 Task: In the  document Mswordfile.docxSelect Headings and apply  'Italics' Select the text and align it to the  'Left'. Select the table and apply  All Borders
Action: Mouse moved to (377, 480)
Screenshot: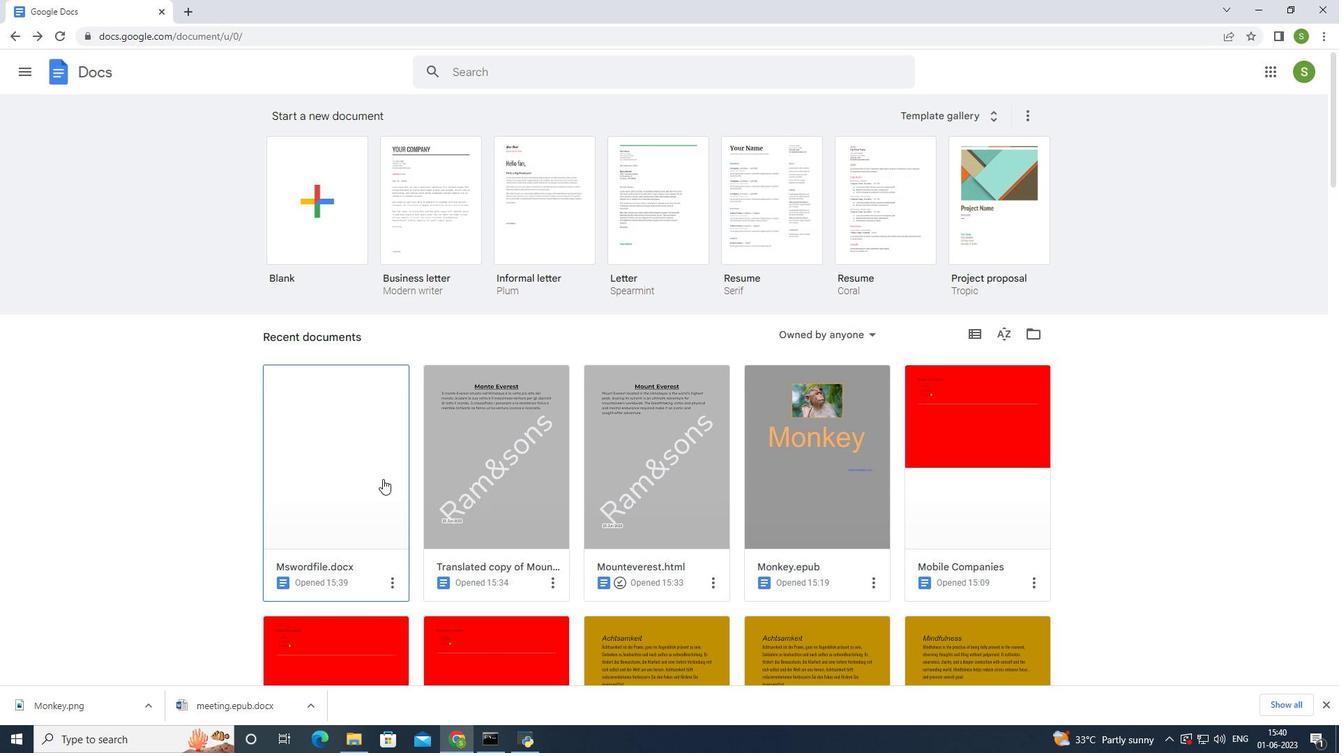 
Action: Mouse pressed left at (377, 480)
Screenshot: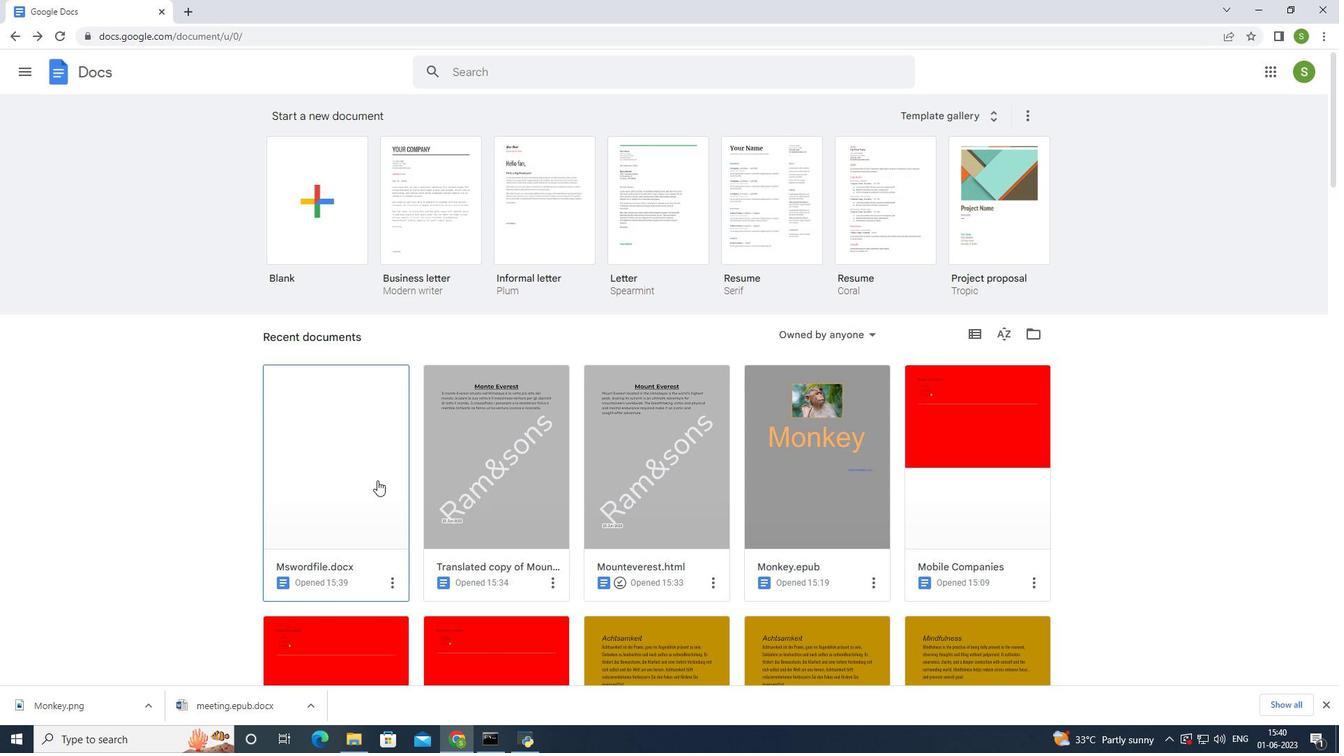 
Action: Mouse moved to (349, 239)
Screenshot: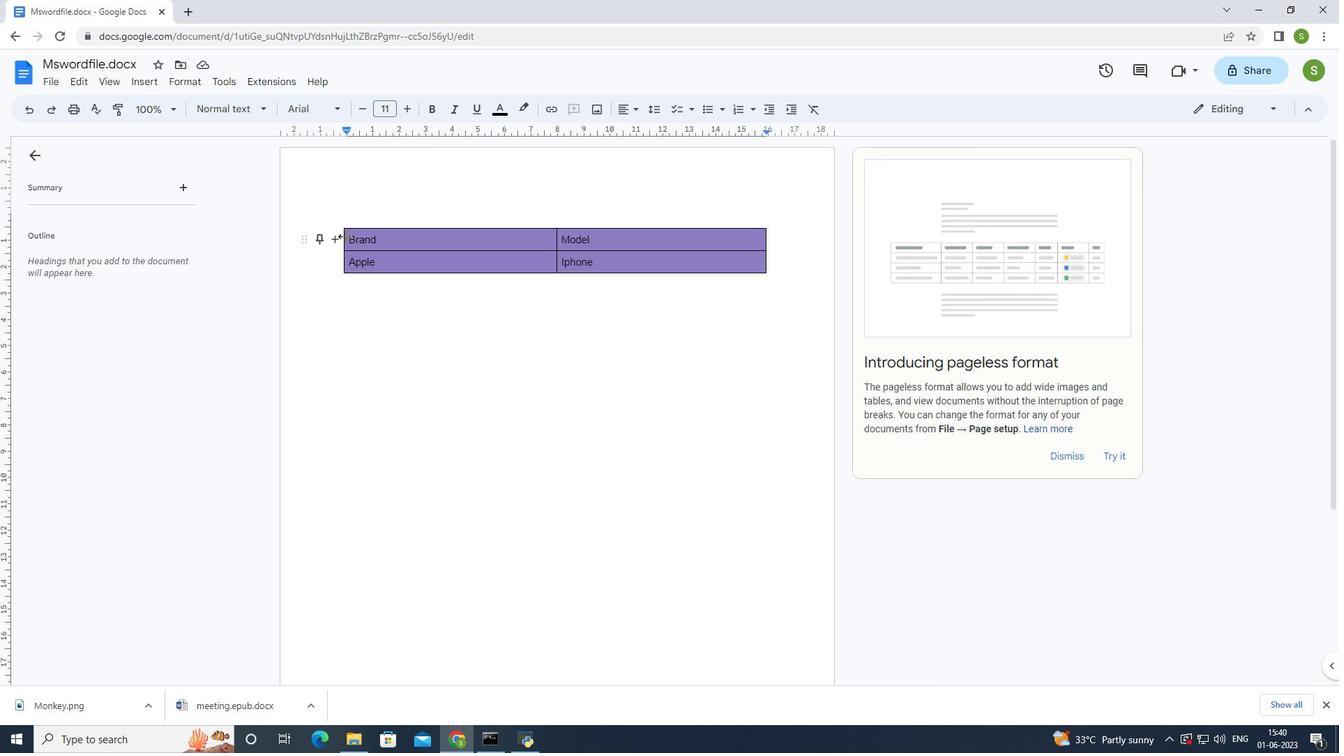 
Action: Mouse pressed left at (349, 239)
Screenshot: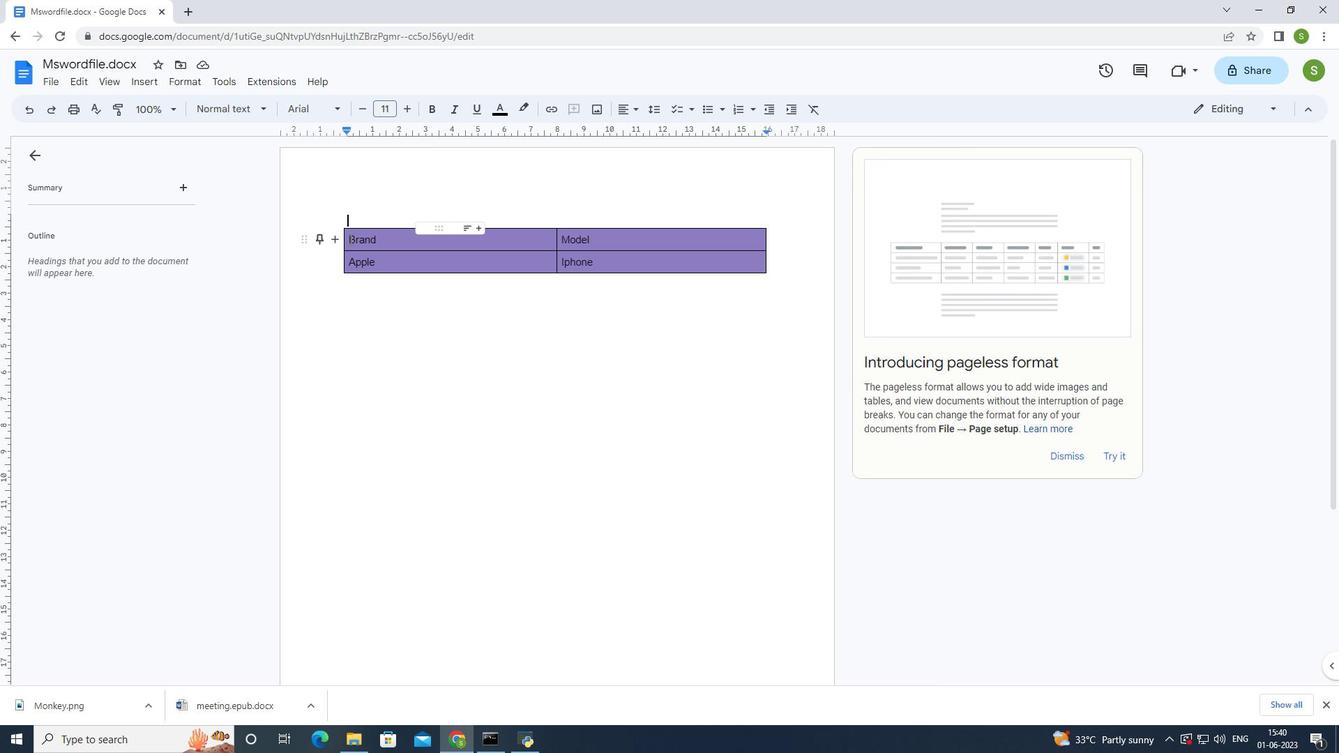 
Action: Mouse moved to (454, 113)
Screenshot: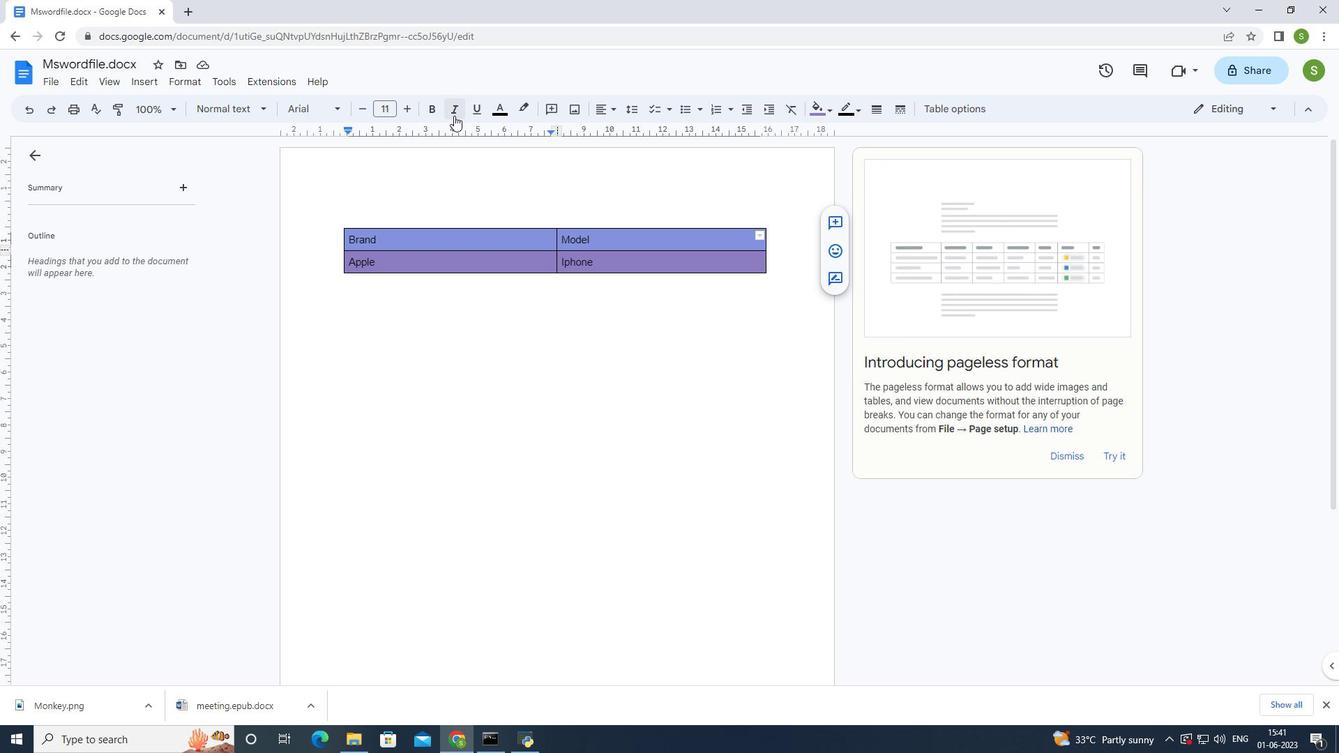 
Action: Mouse pressed left at (454, 113)
Screenshot: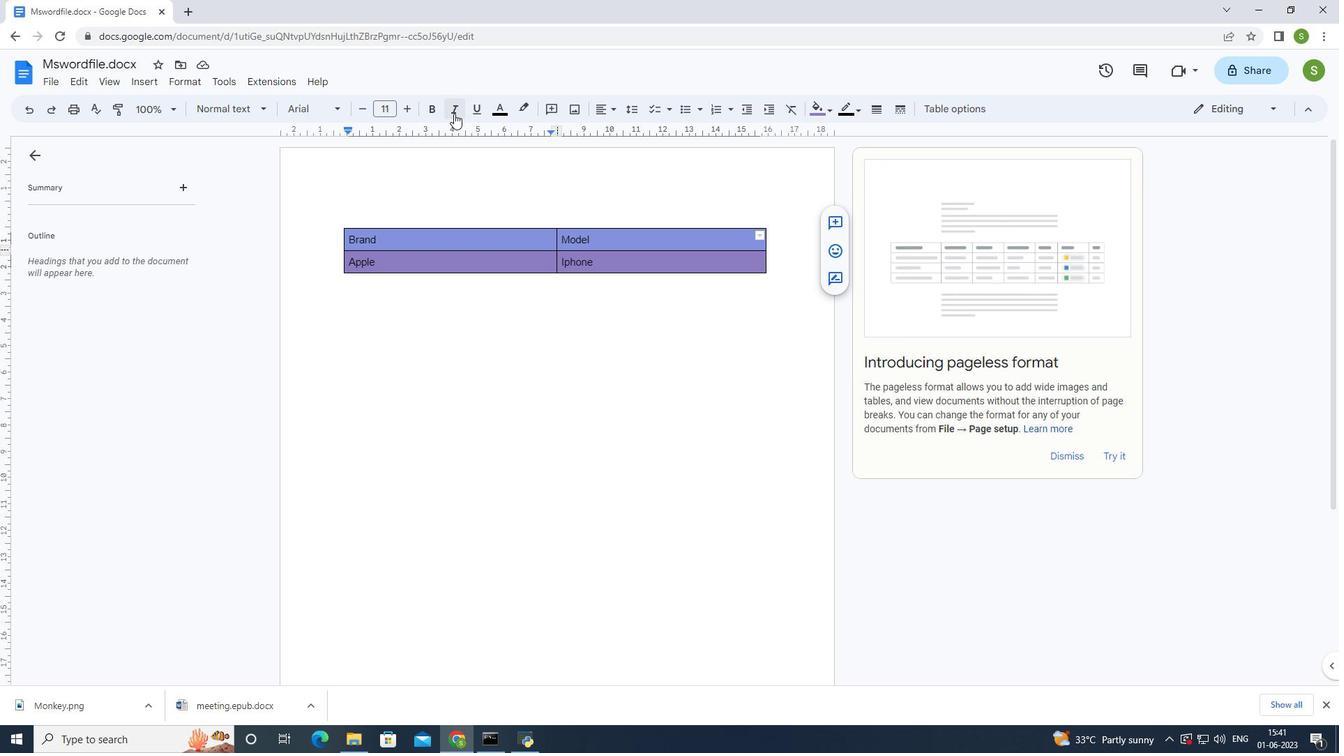 
Action: Mouse moved to (607, 113)
Screenshot: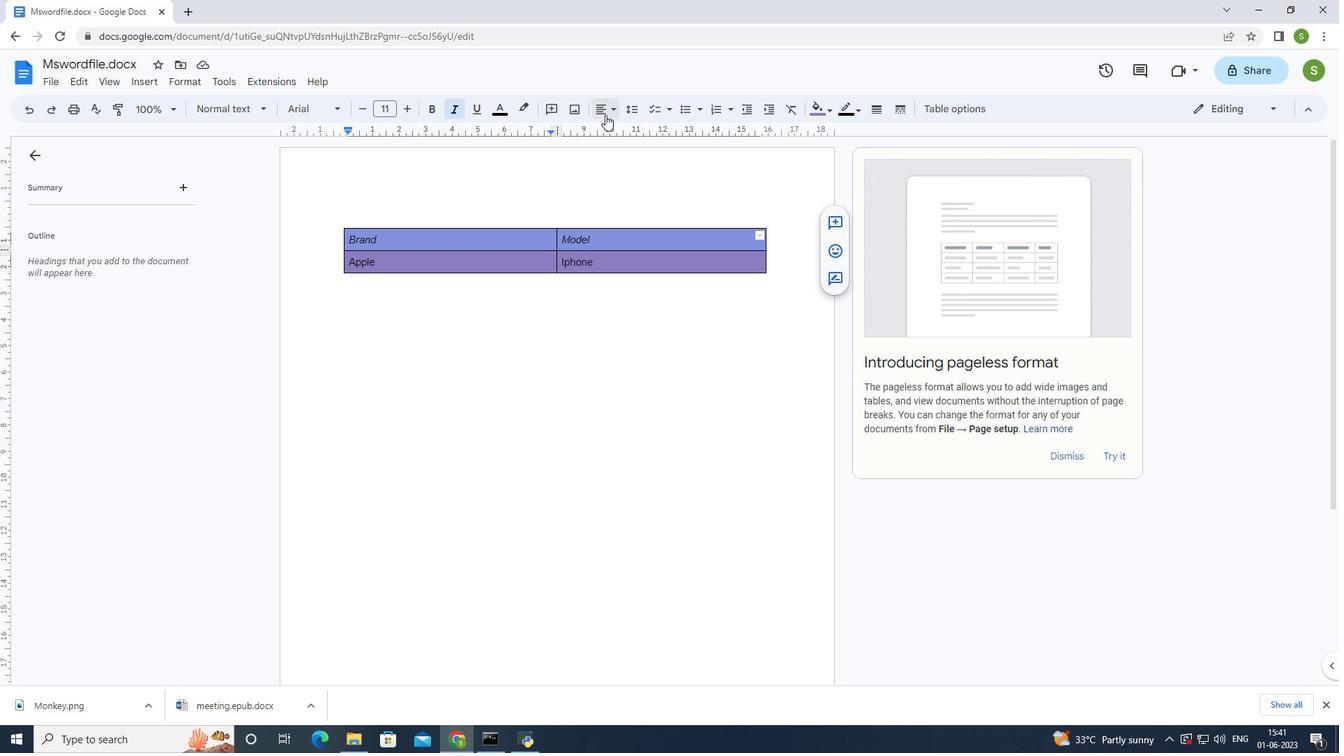
Action: Mouse pressed left at (607, 113)
Screenshot: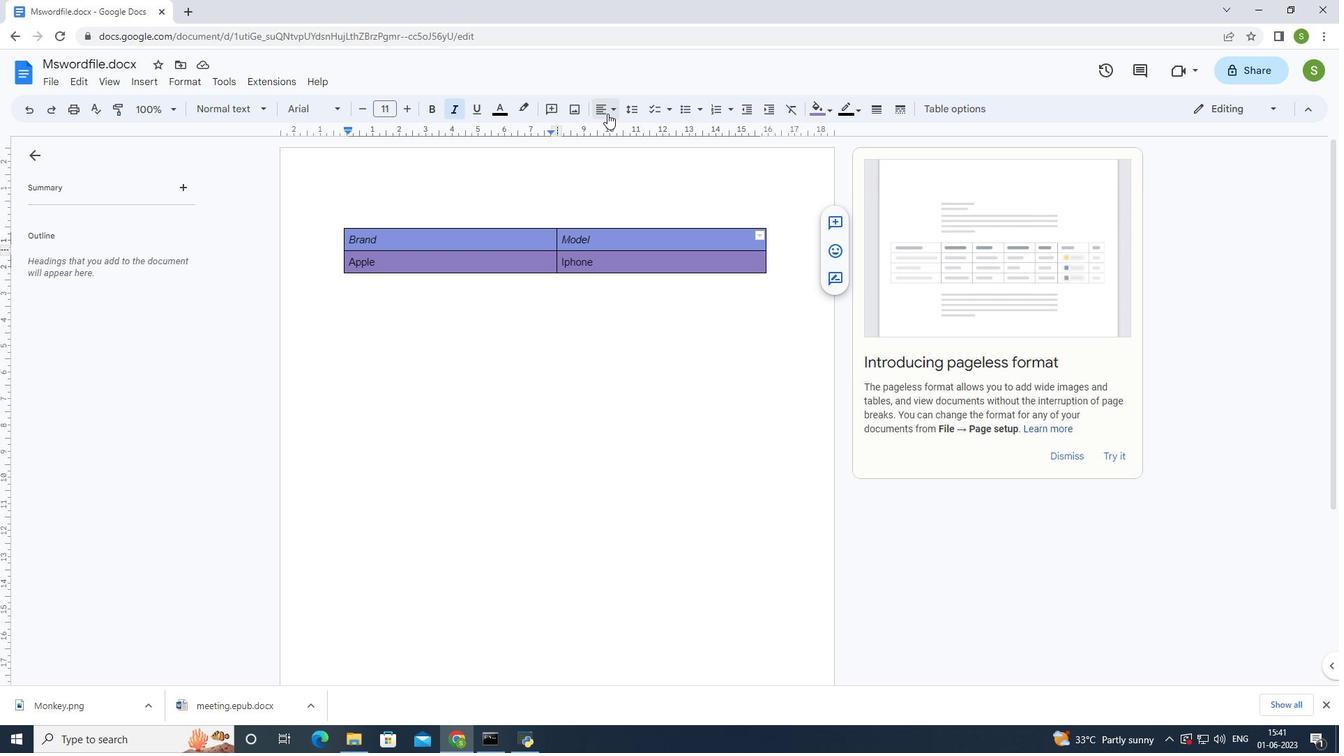 
Action: Mouse moved to (608, 130)
Screenshot: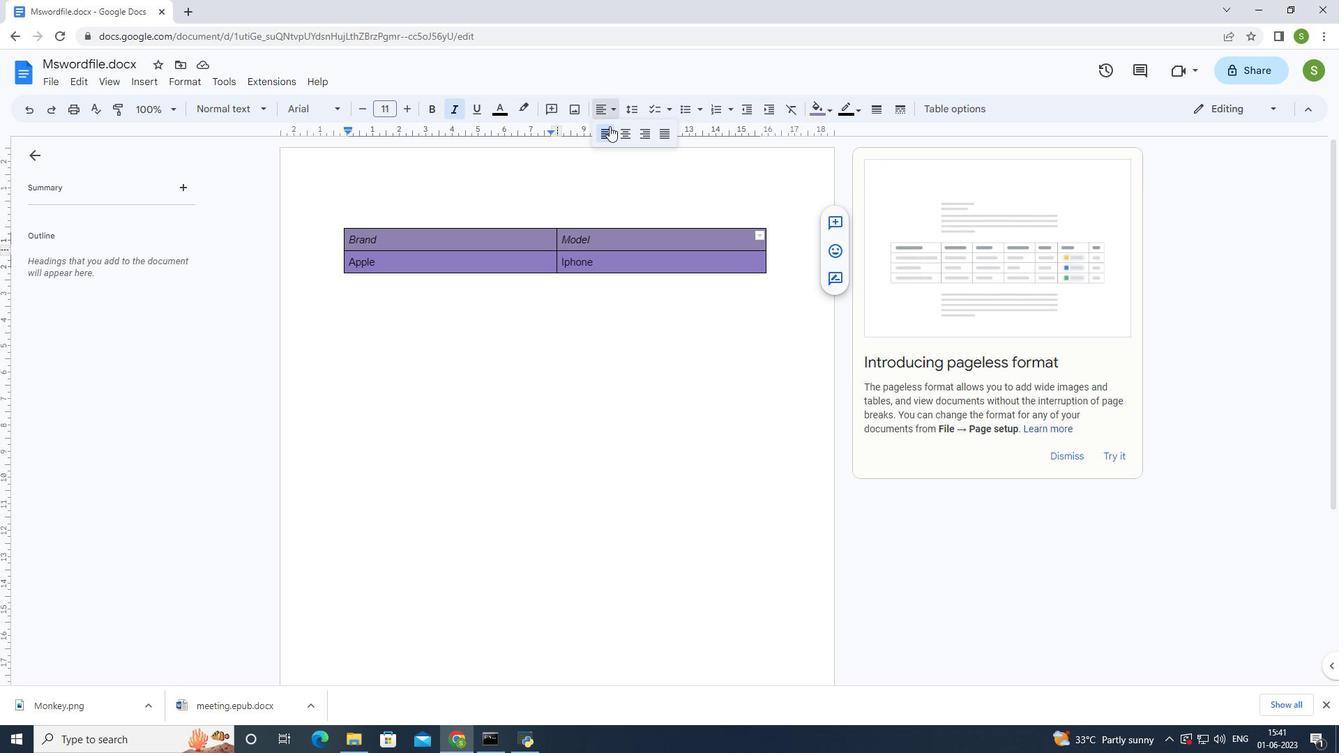 
Action: Mouse pressed left at (608, 130)
Screenshot: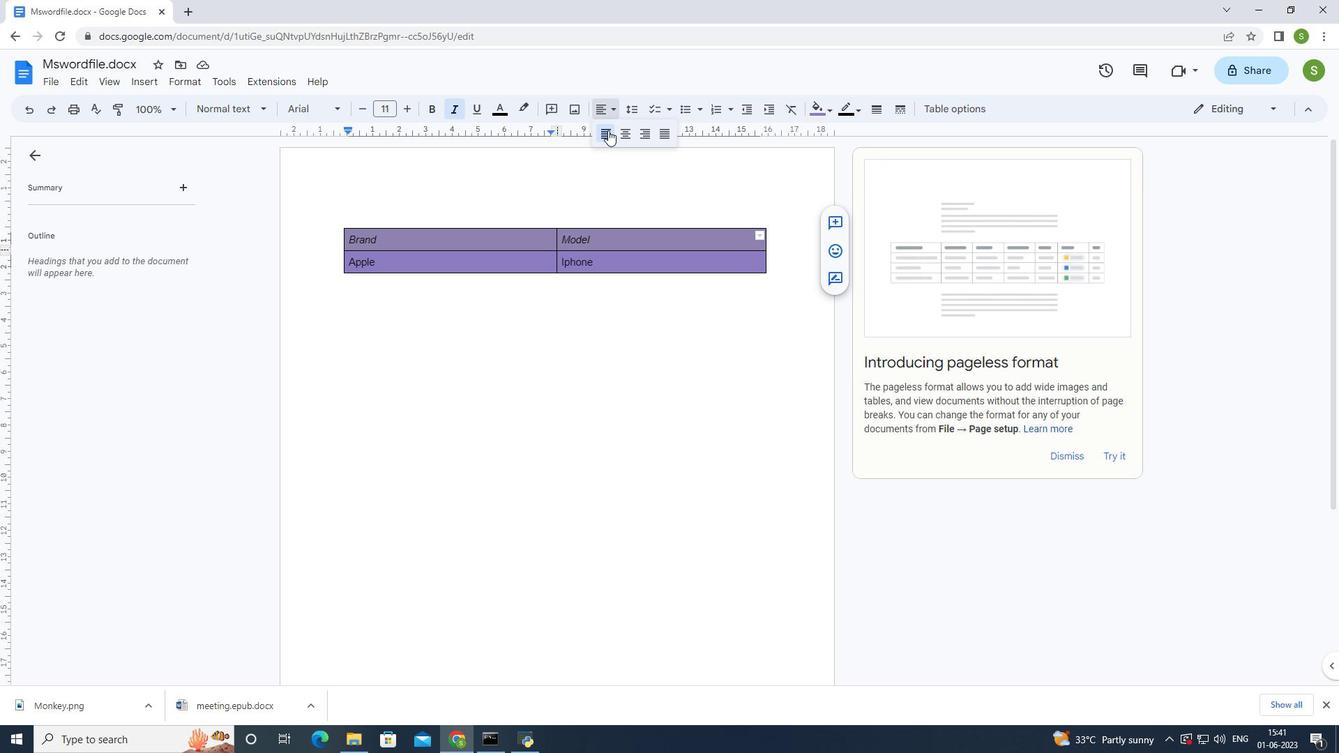 
Action: Mouse moved to (482, 345)
Screenshot: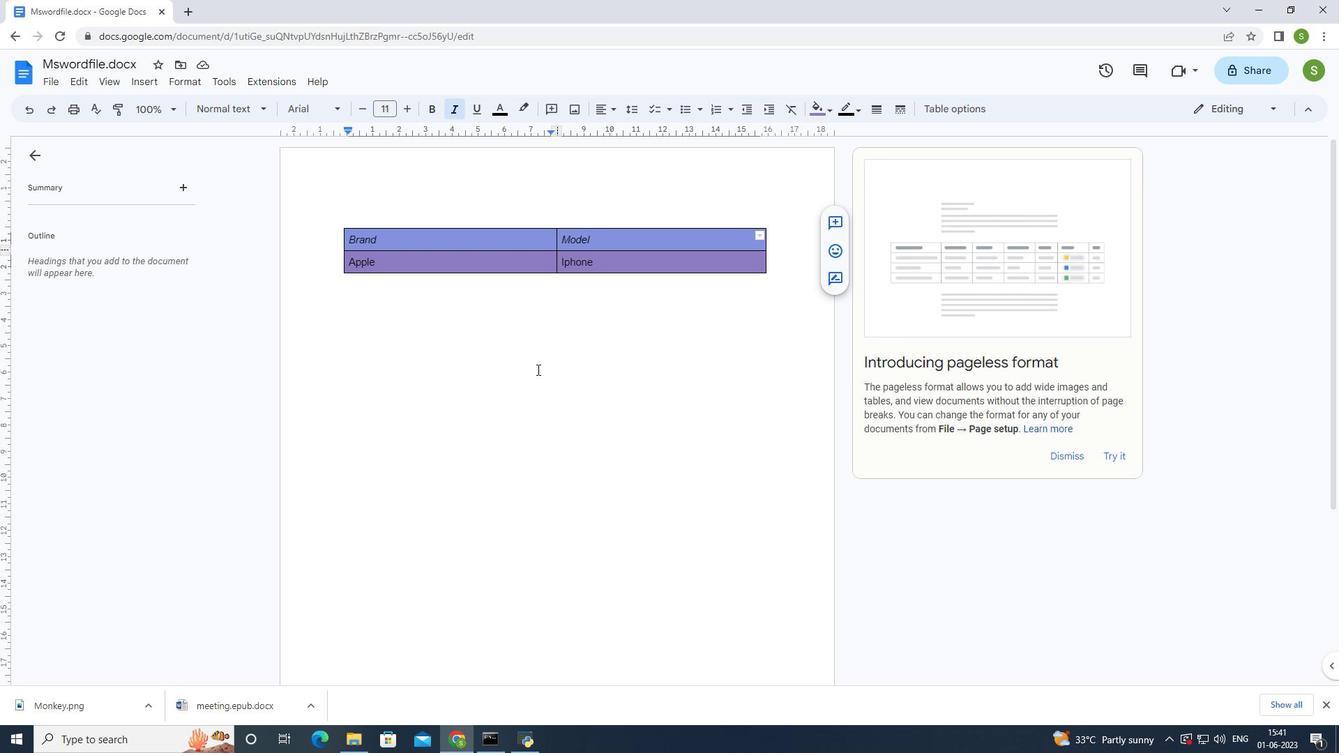 
Action: Mouse pressed left at (482, 345)
Screenshot: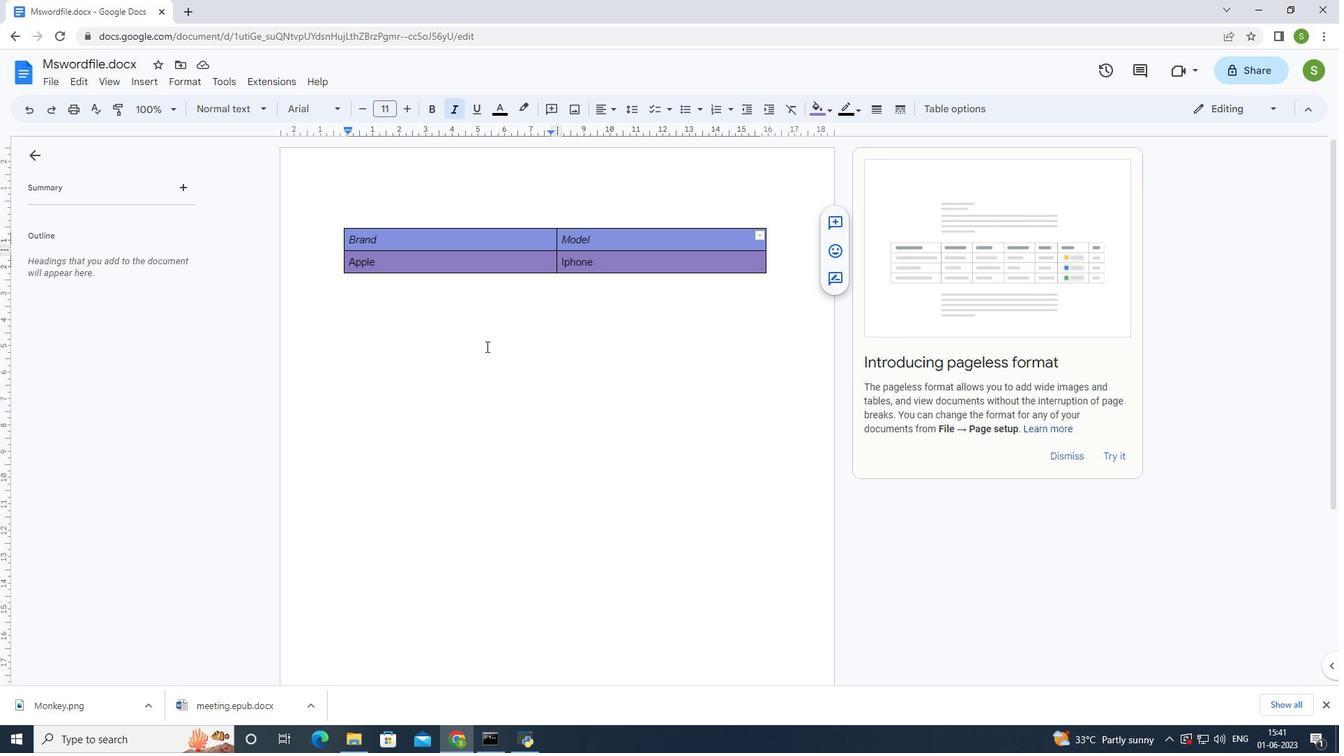 
Action: Mouse moved to (346, 236)
Screenshot: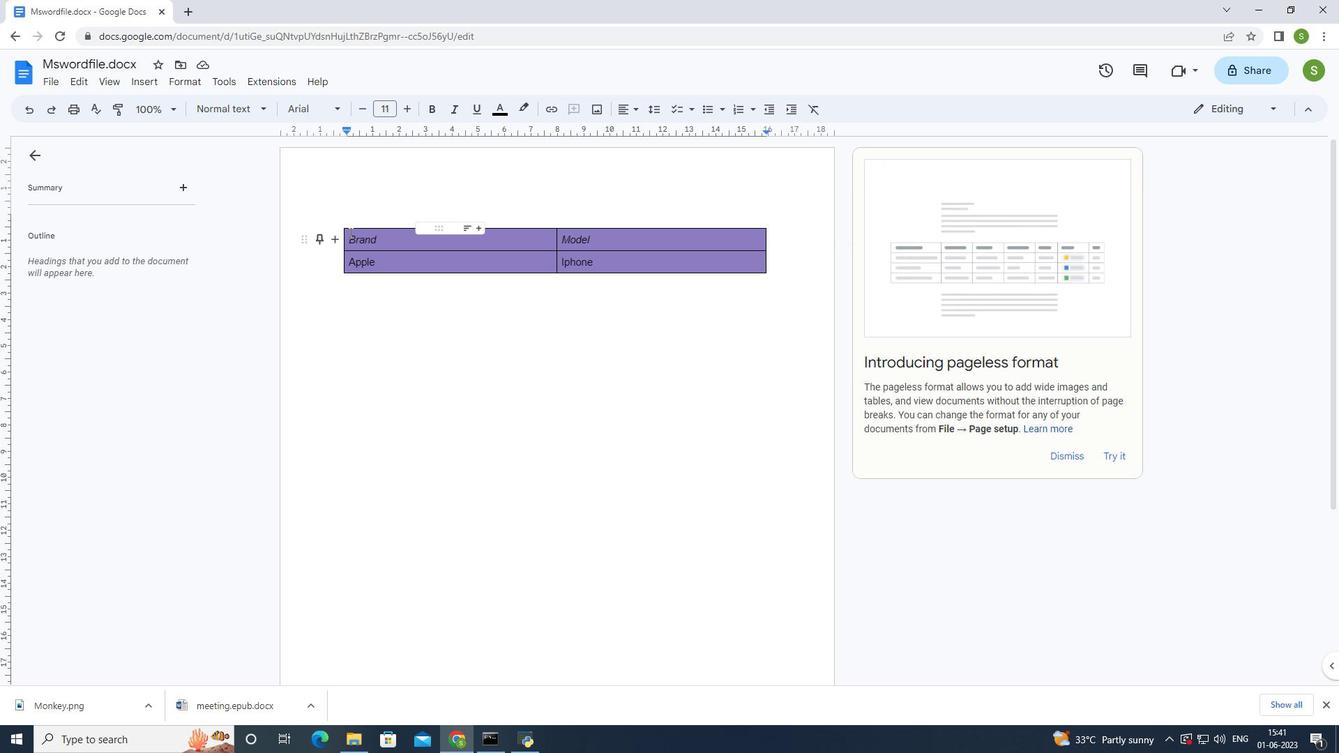 
Action: Mouse pressed left at (346, 236)
Screenshot: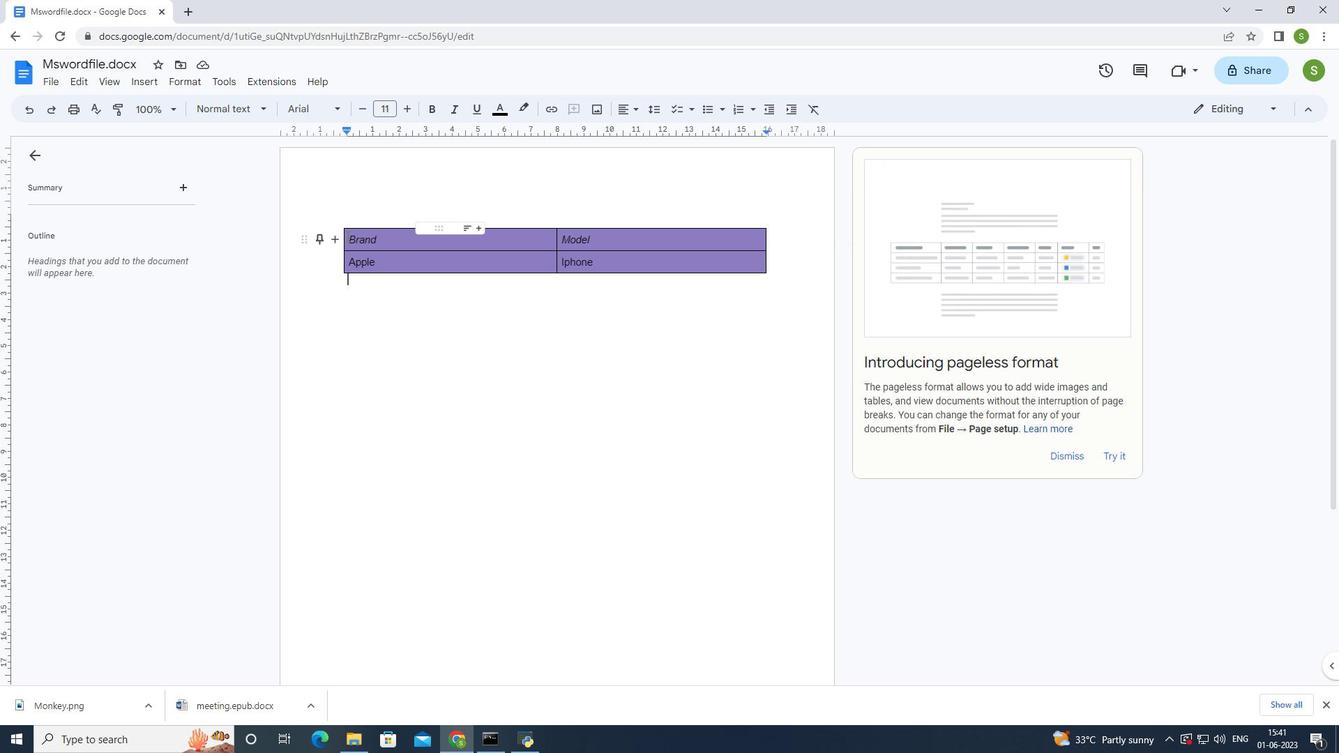 
Action: Mouse moved to (758, 236)
Screenshot: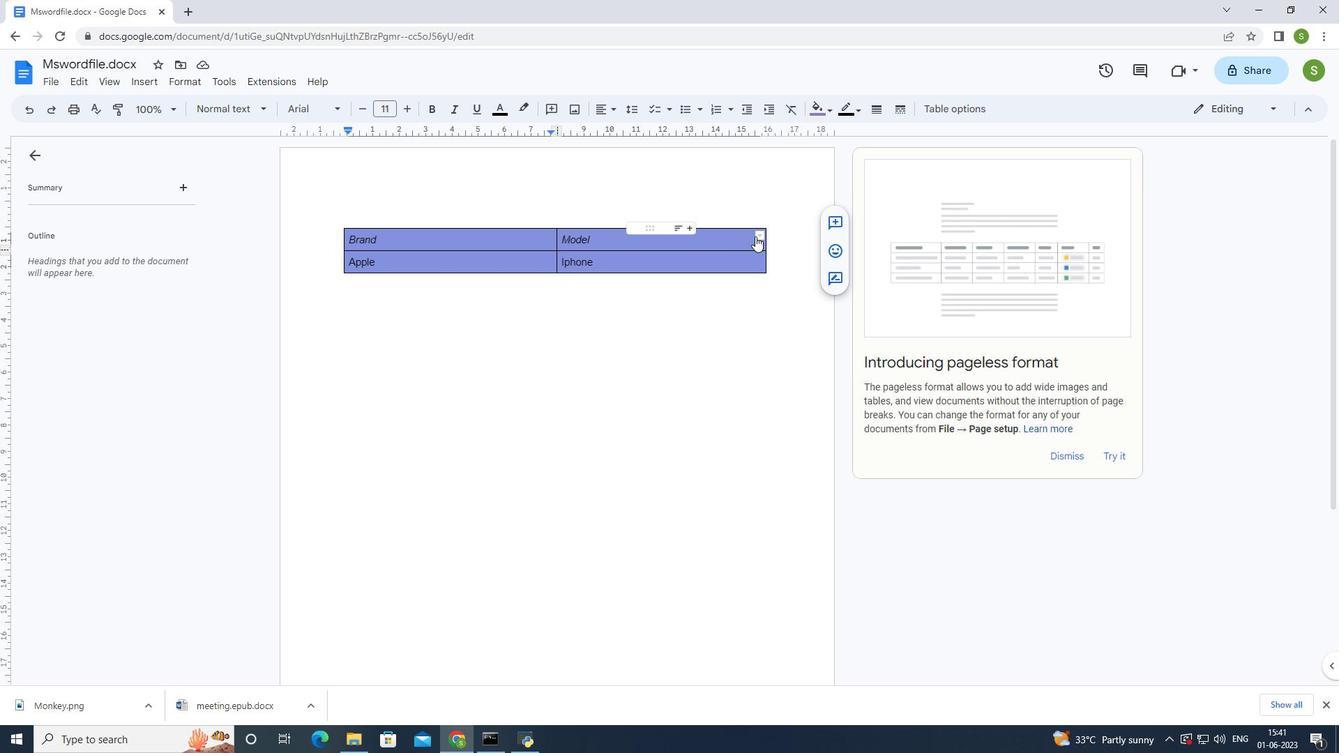 
Action: Mouse pressed left at (758, 236)
Screenshot: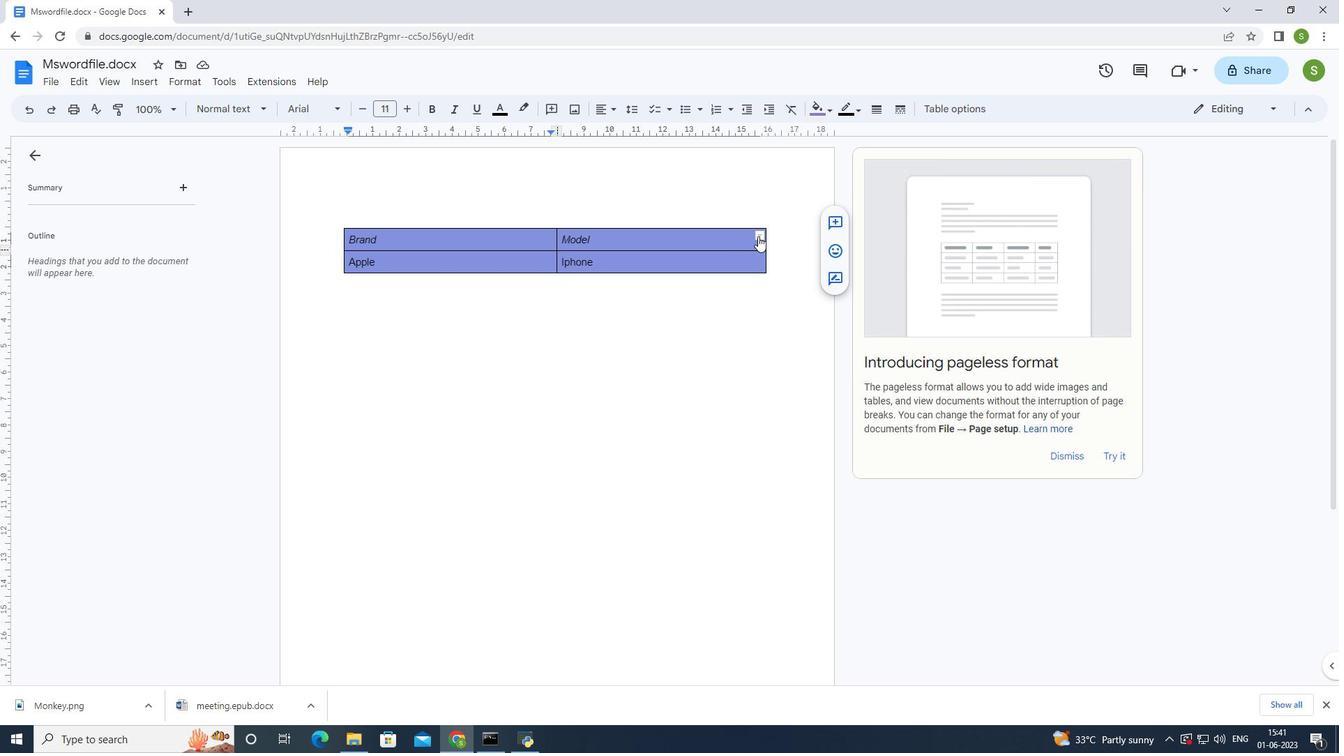 
Action: Mouse moved to (726, 182)
Screenshot: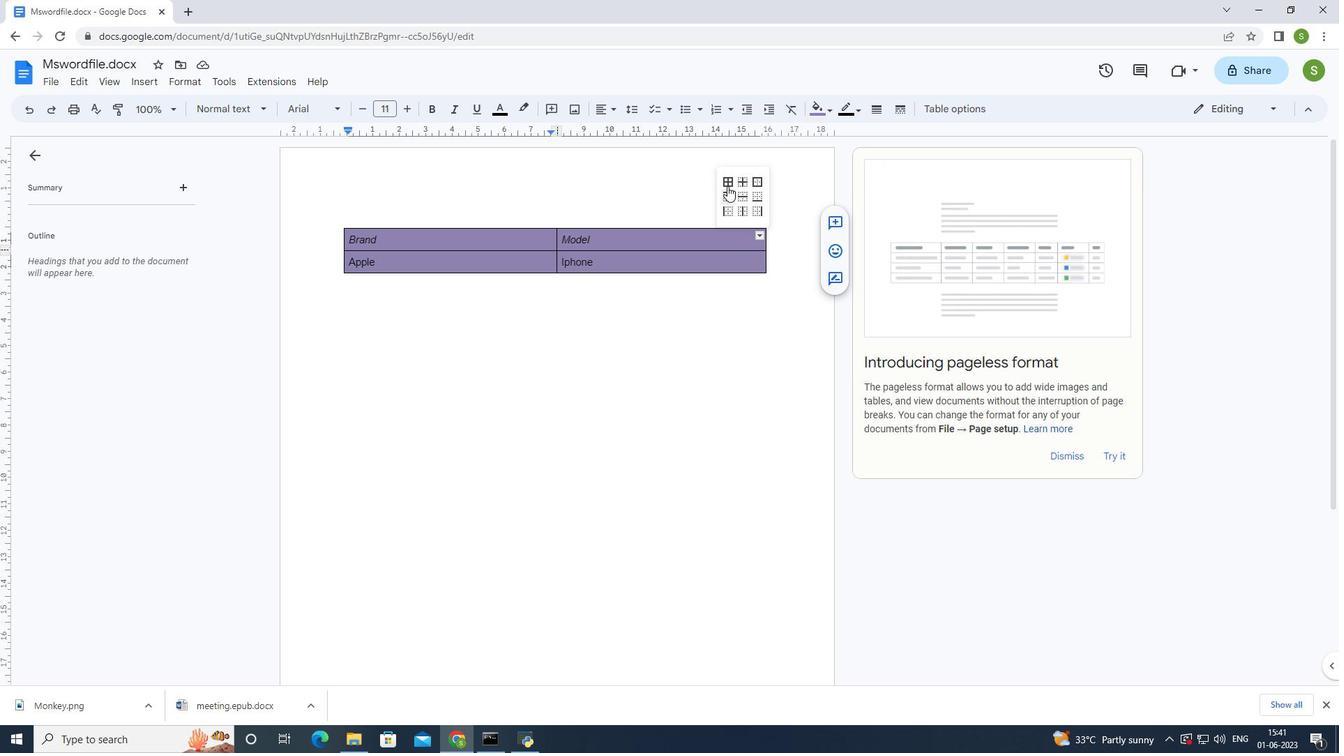
Action: Mouse pressed left at (726, 182)
Screenshot: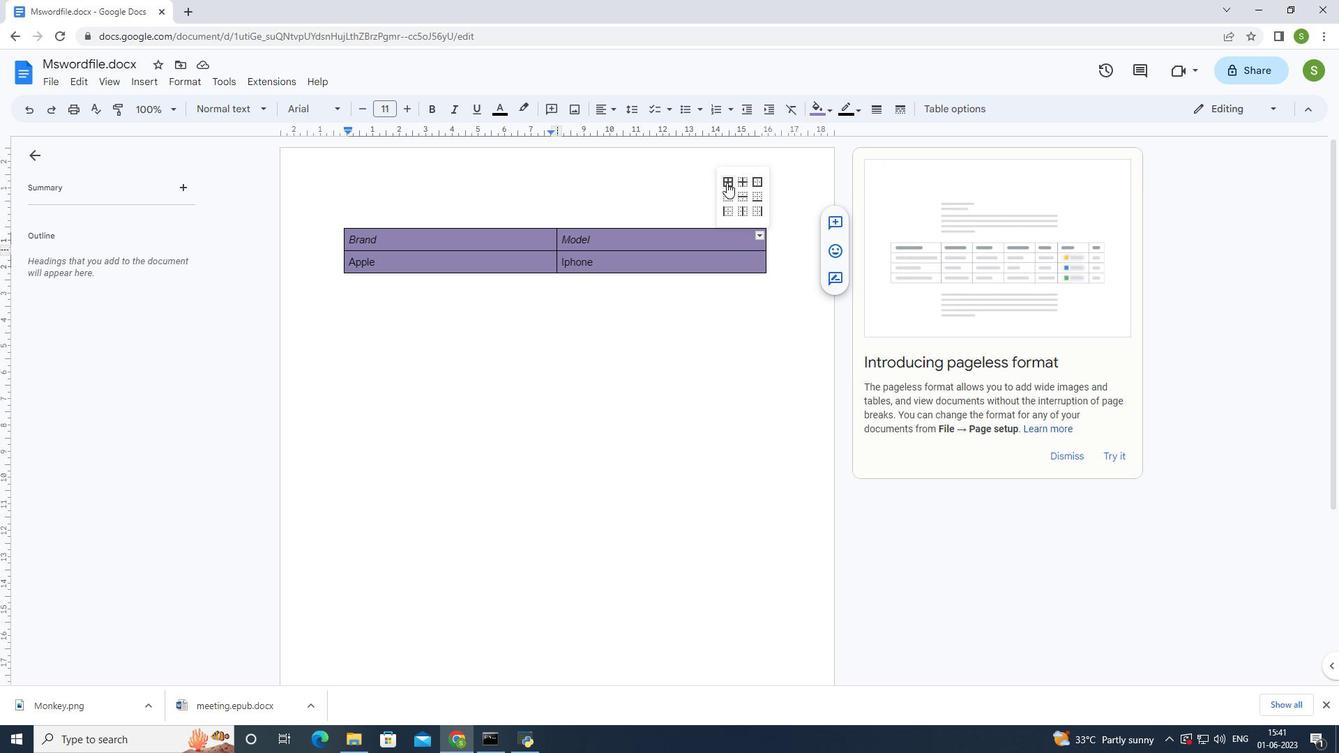 
Action: Mouse moved to (648, 356)
Screenshot: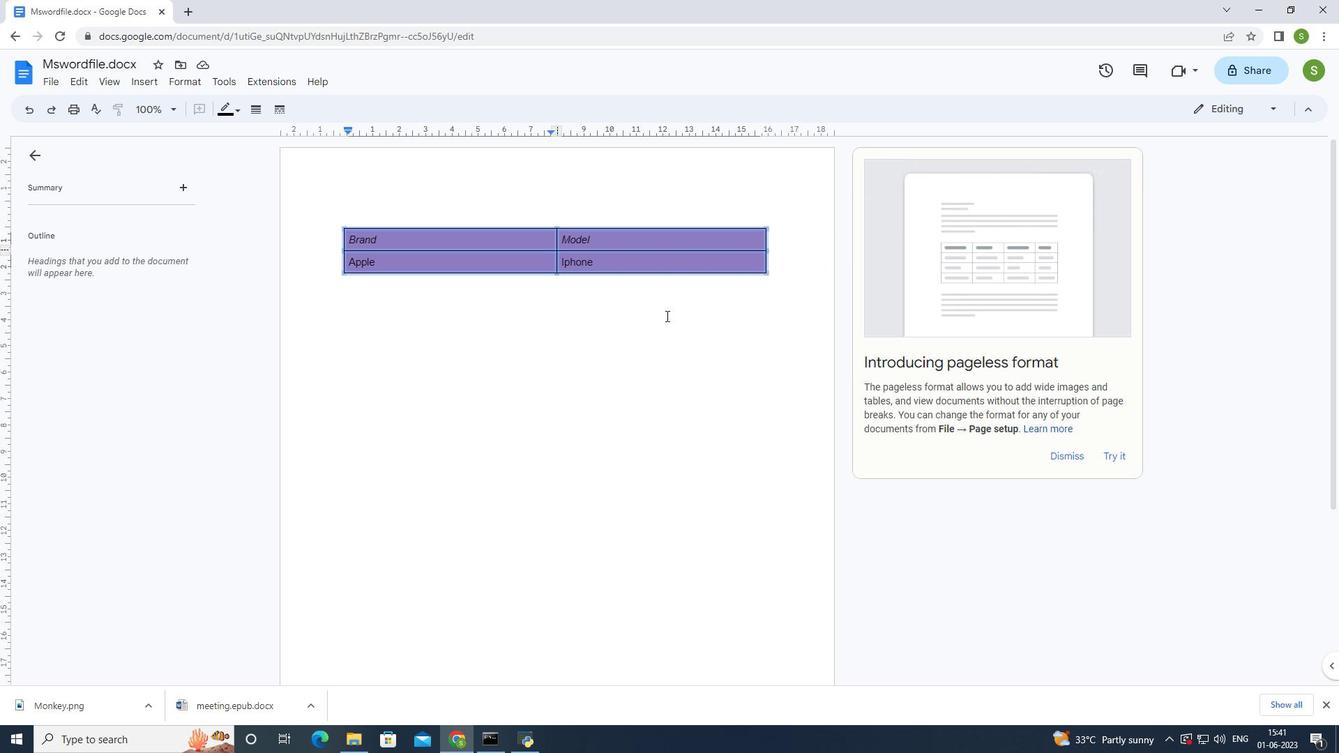 
Action: Mouse pressed left at (648, 356)
Screenshot: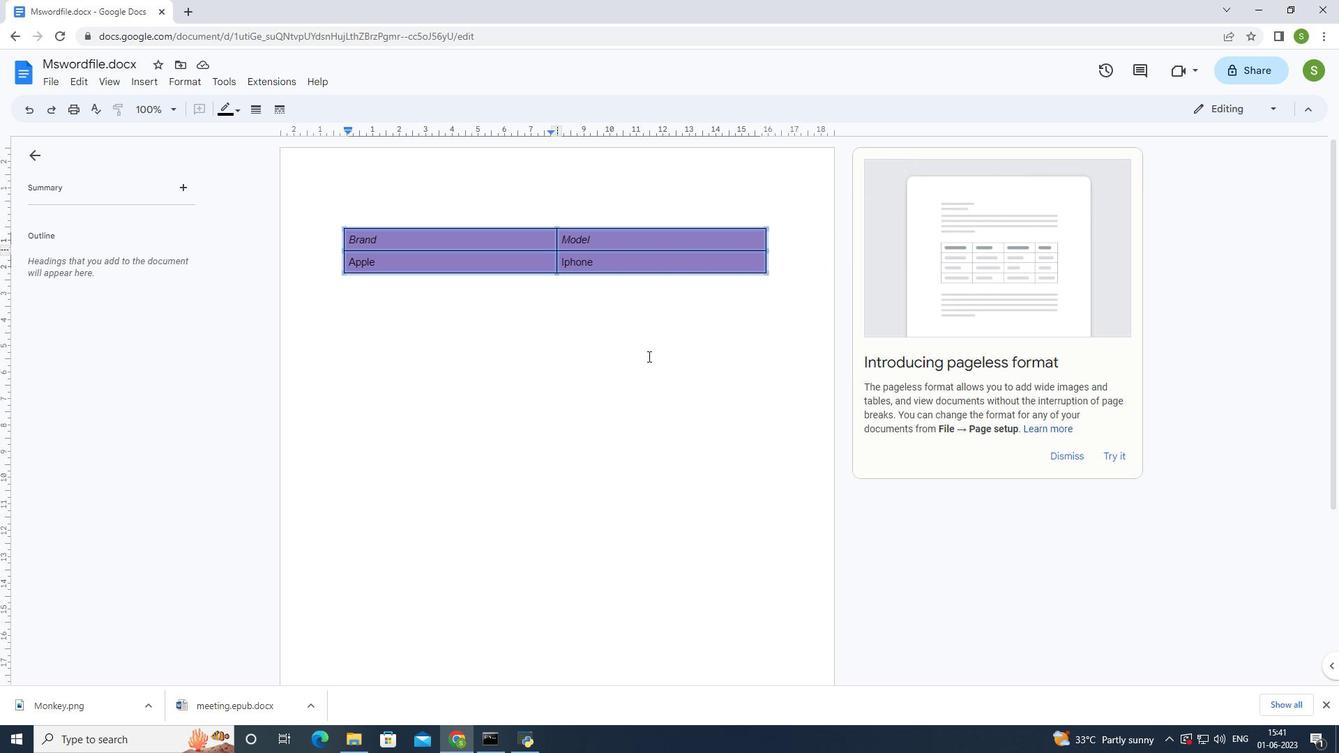 
Action: Mouse moved to (620, 385)
Screenshot: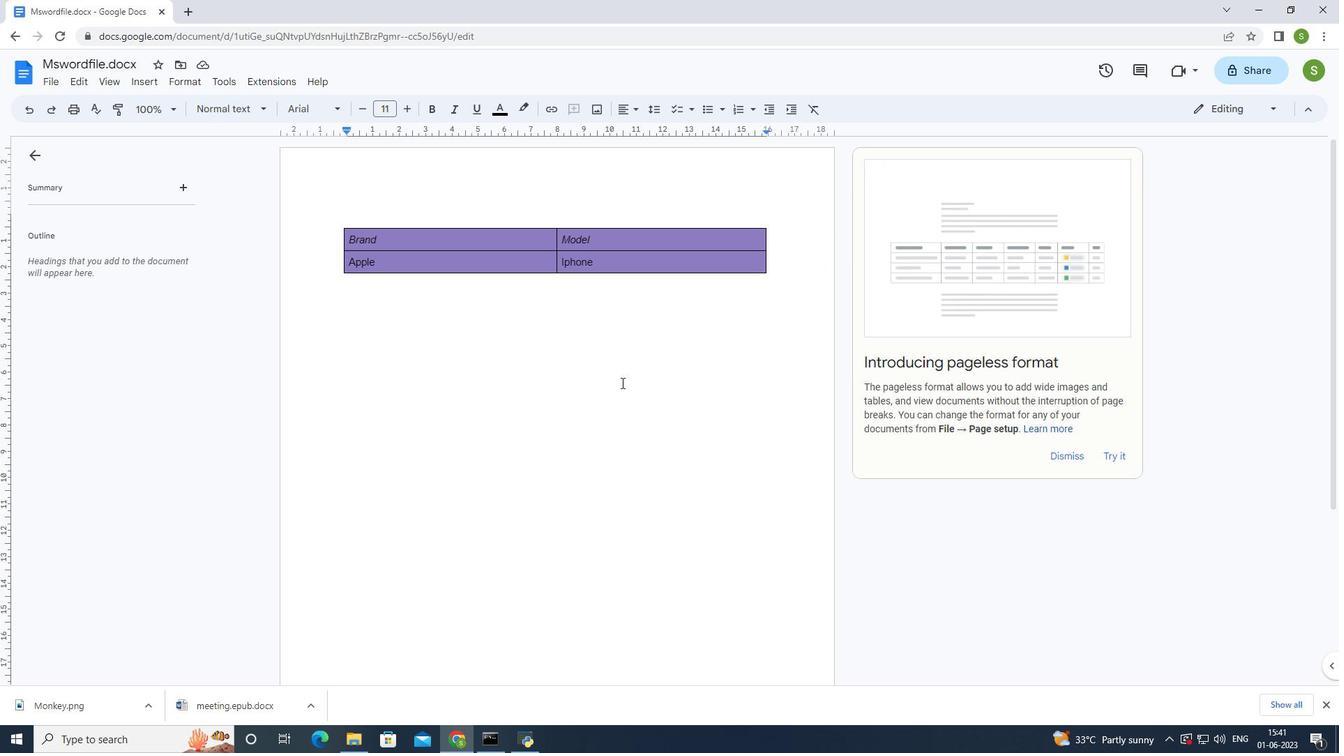 
